 Task: Add "Add Label …" with "Title" Title0023 to Button Button0023 to Card Card0023 in Board Board0021 in Workspace Development in Trello
Action: Mouse moved to (762, 102)
Screenshot: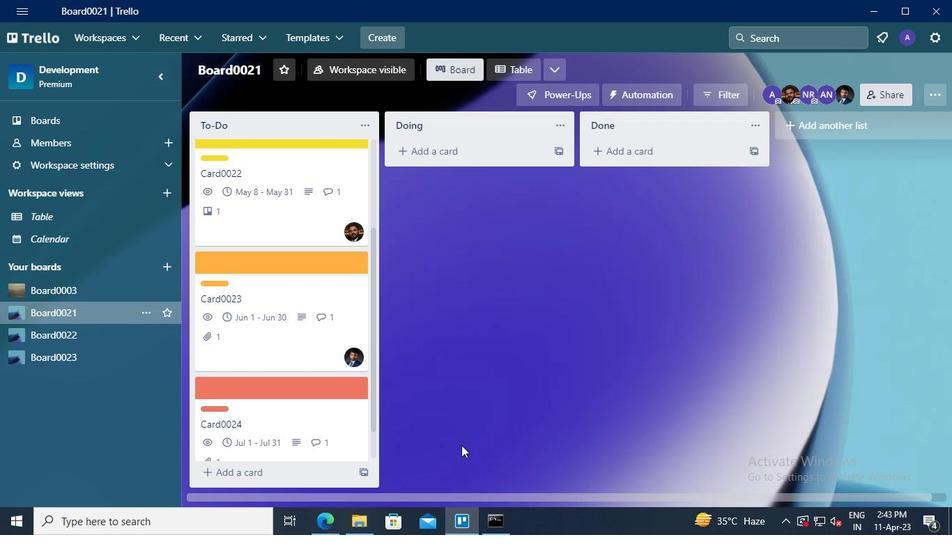 
Action: Mouse pressed left at (762, 102)
Screenshot: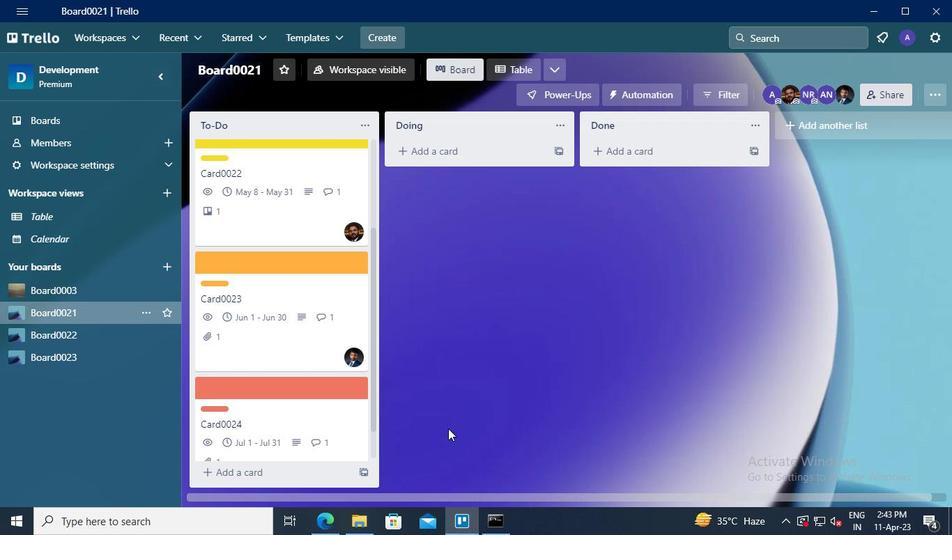 
Action: Mouse moved to (457, 534)
Screenshot: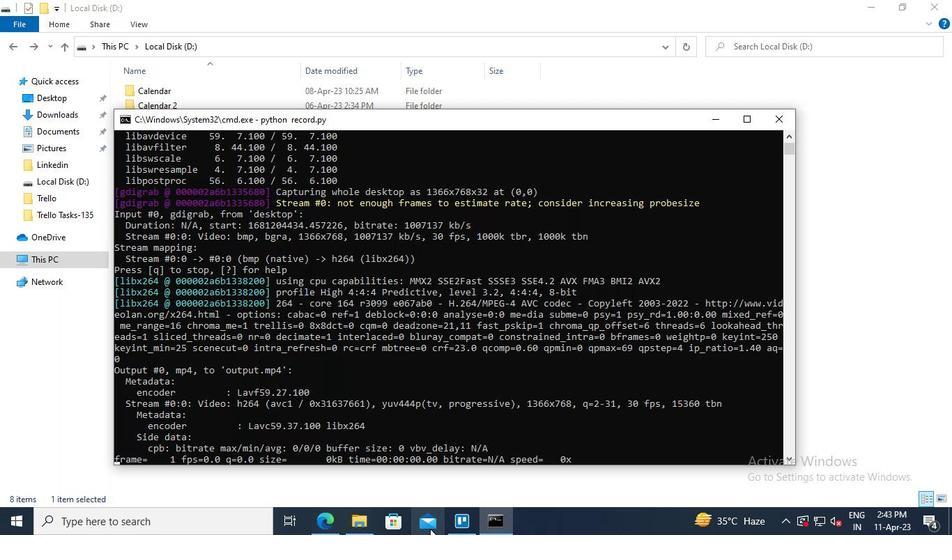 
Action: Mouse pressed left at (457, 534)
Screenshot: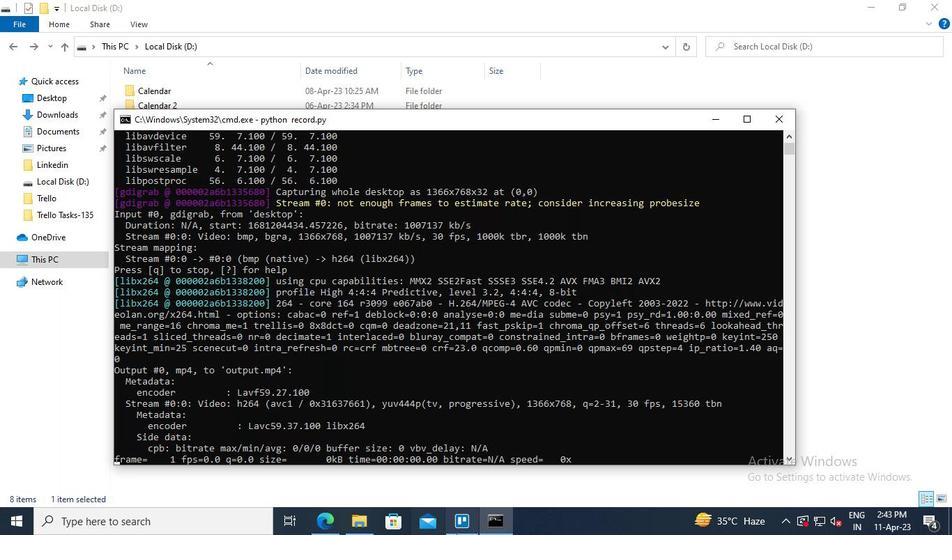 
Action: Mouse moved to (240, 302)
Screenshot: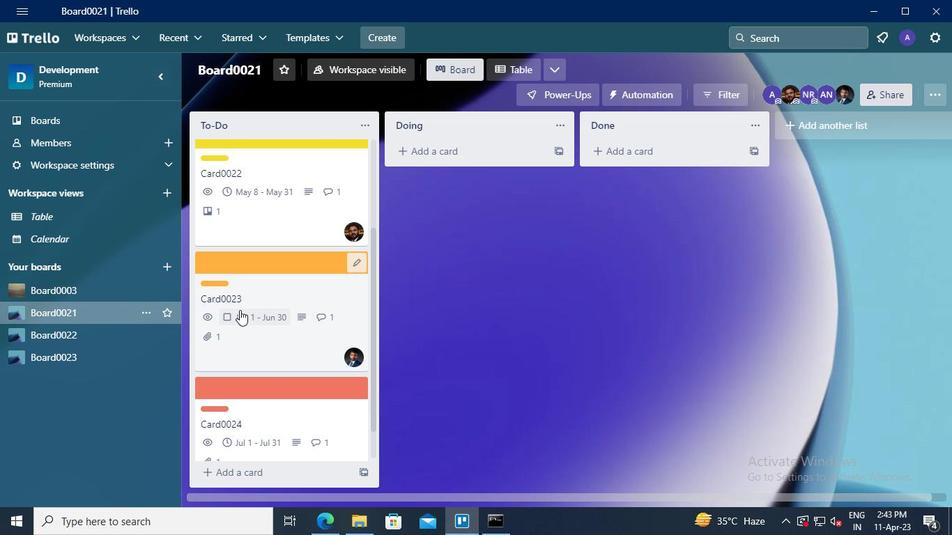 
Action: Mouse pressed left at (240, 302)
Screenshot: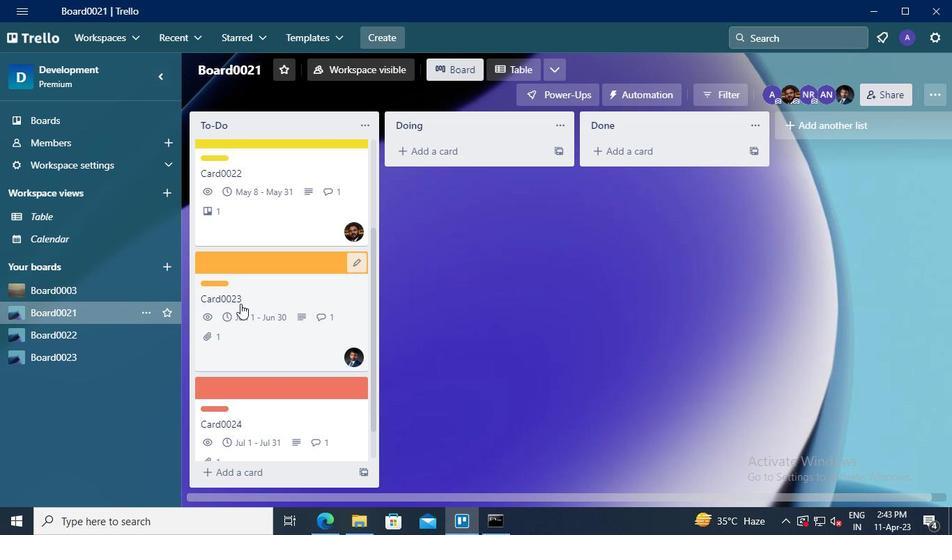 
Action: Mouse moved to (672, 353)
Screenshot: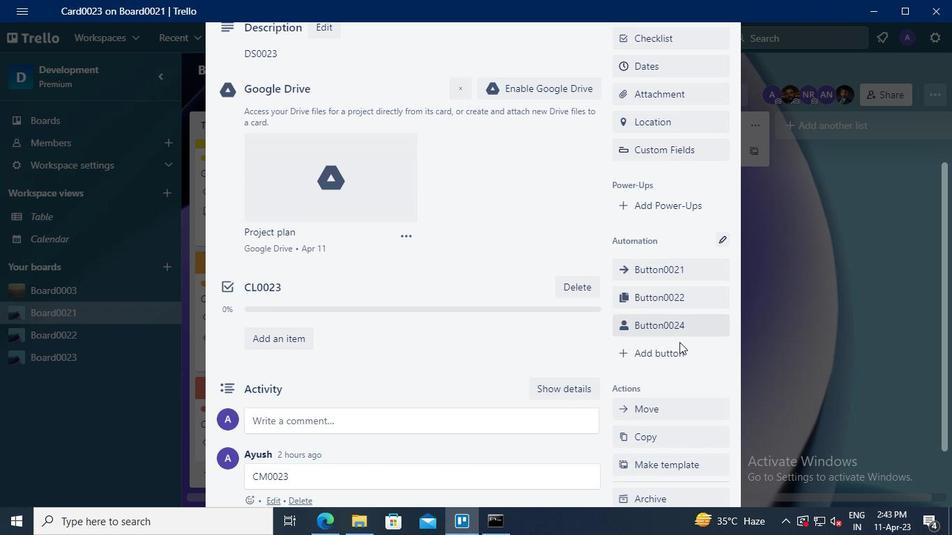
Action: Mouse pressed left at (672, 353)
Screenshot: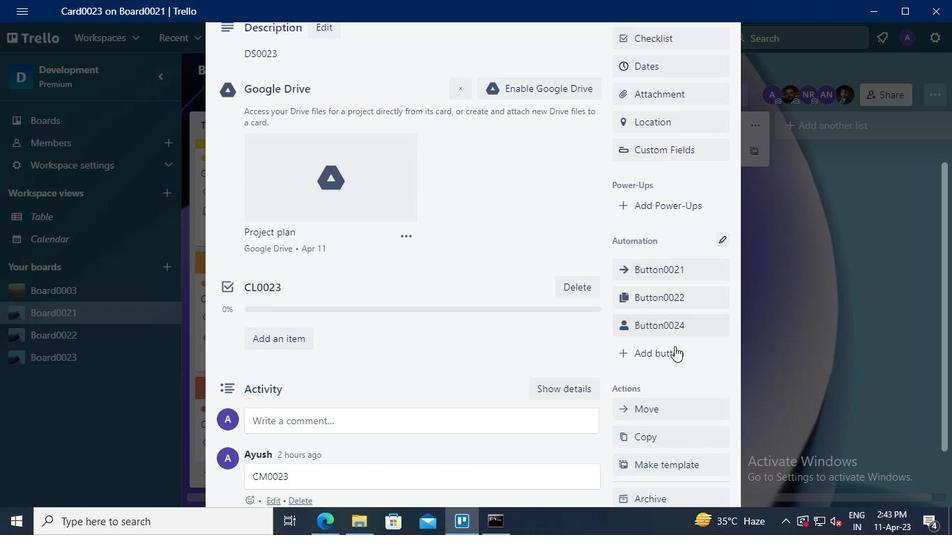 
Action: Mouse moved to (672, 188)
Screenshot: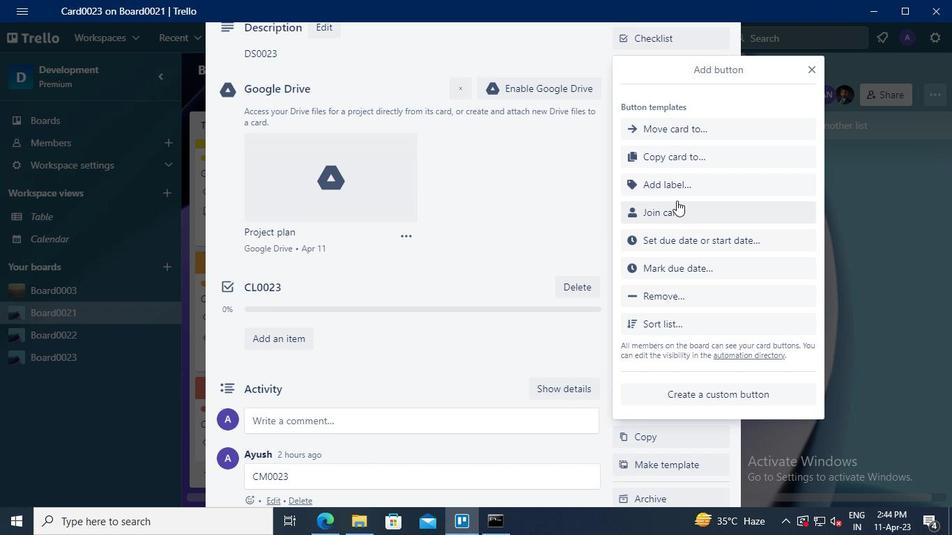 
Action: Mouse pressed left at (672, 188)
Screenshot: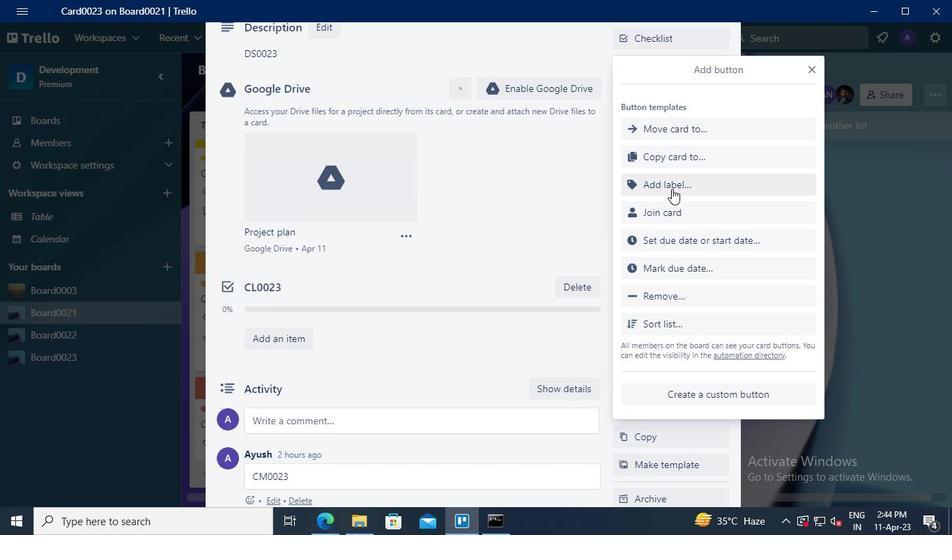 
Action: Keyboard Key.shift
Screenshot: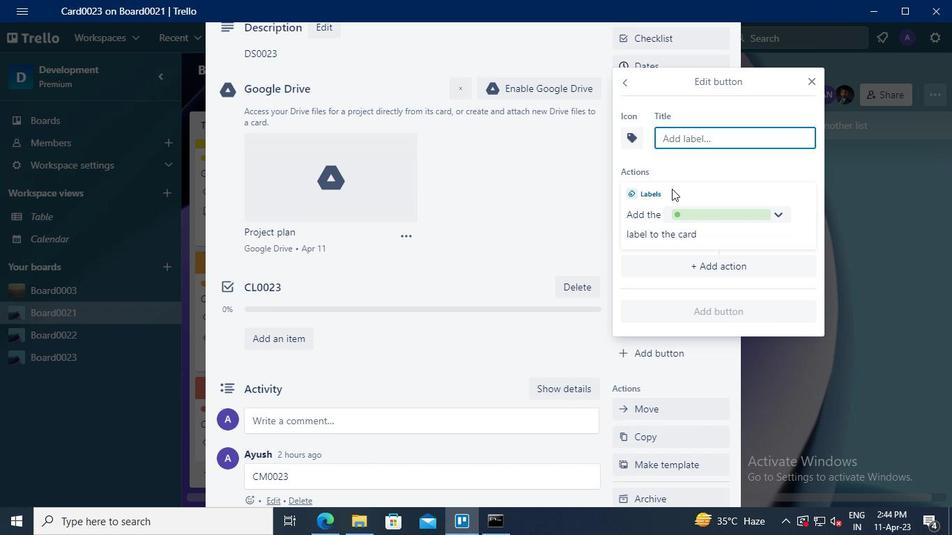 
Action: Keyboard T
Screenshot: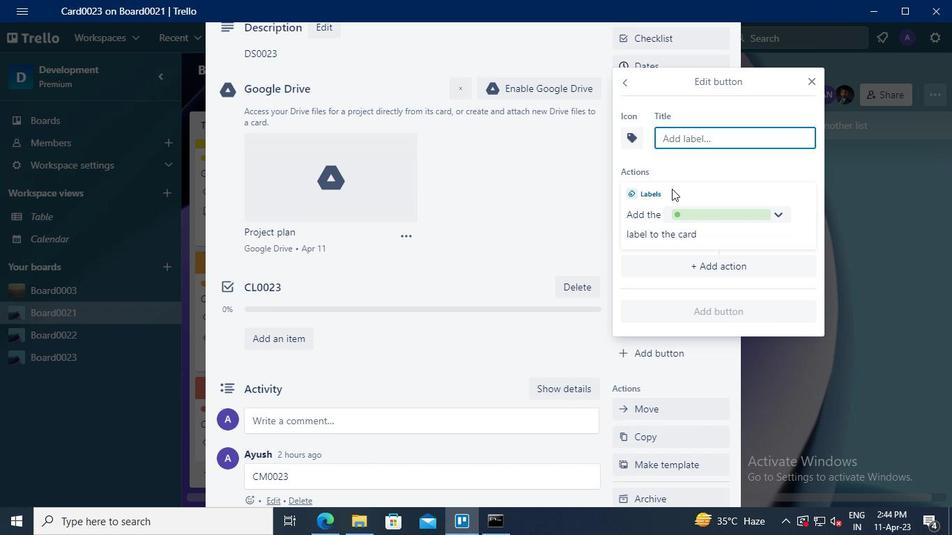 
Action: Keyboard i
Screenshot: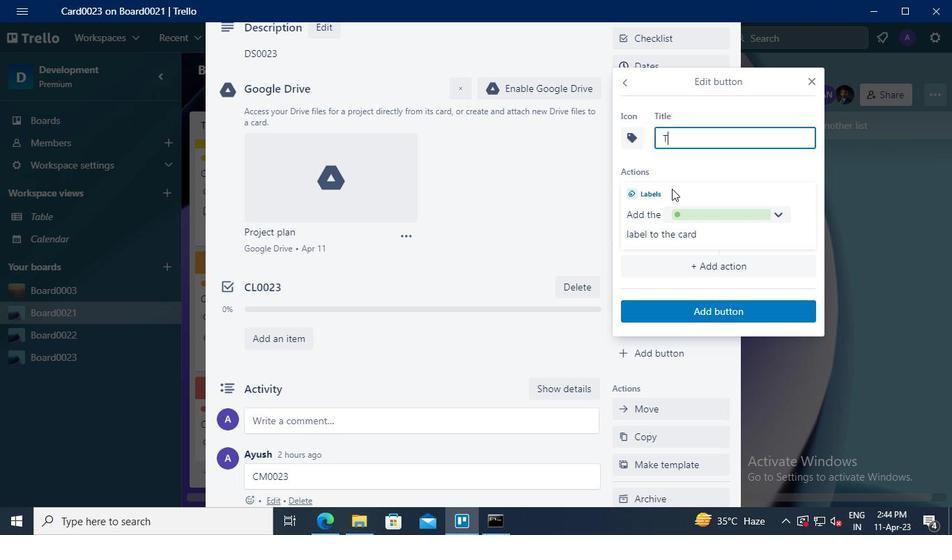 
Action: Keyboard t
Screenshot: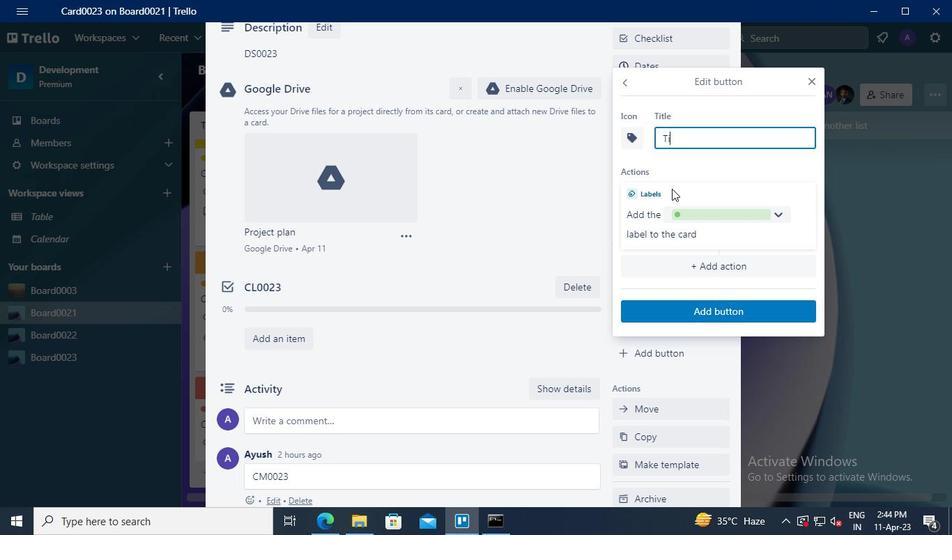 
Action: Keyboard l
Screenshot: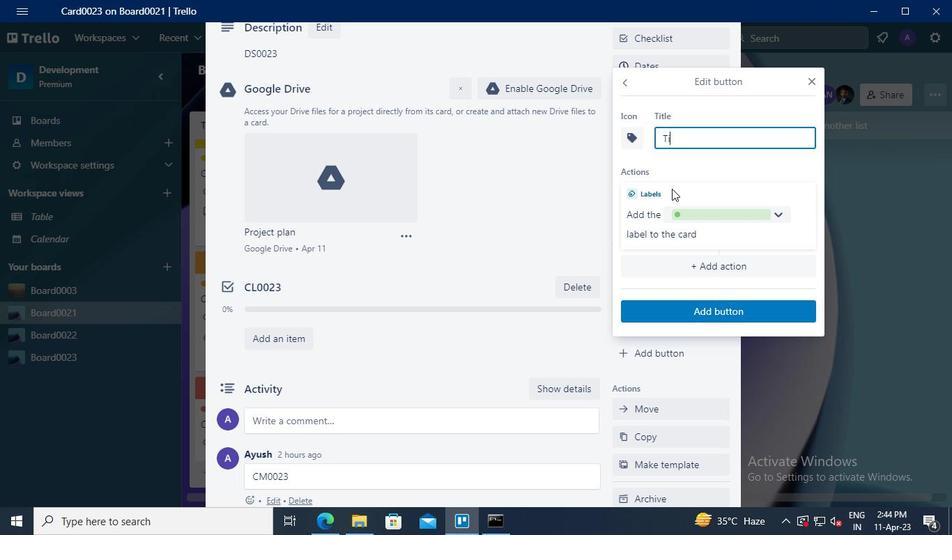 
Action: Keyboard e
Screenshot: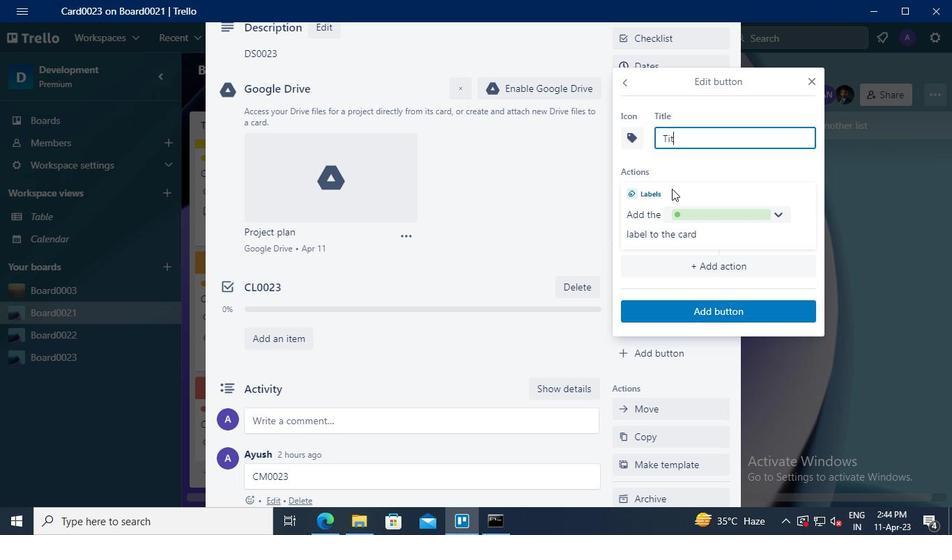 
Action: Keyboard <96>
Screenshot: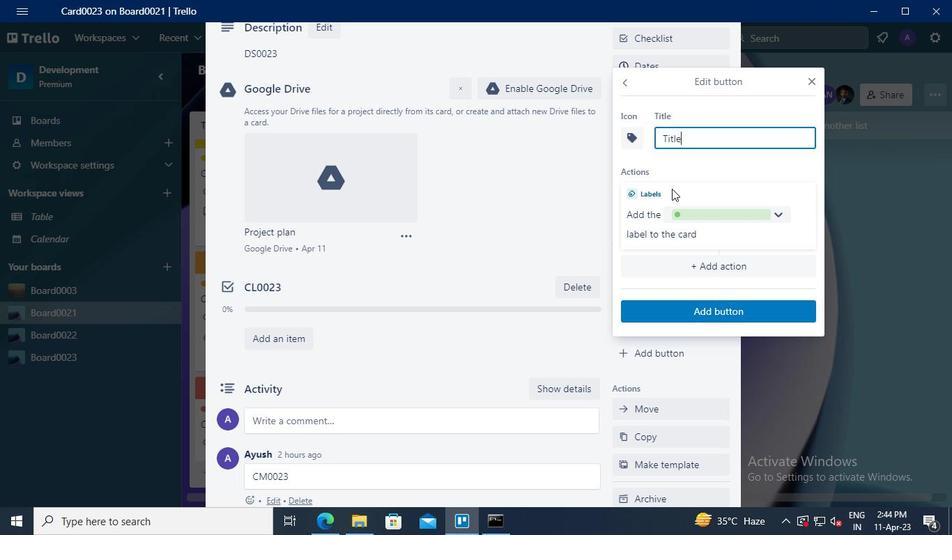 
Action: Keyboard <96>
Screenshot: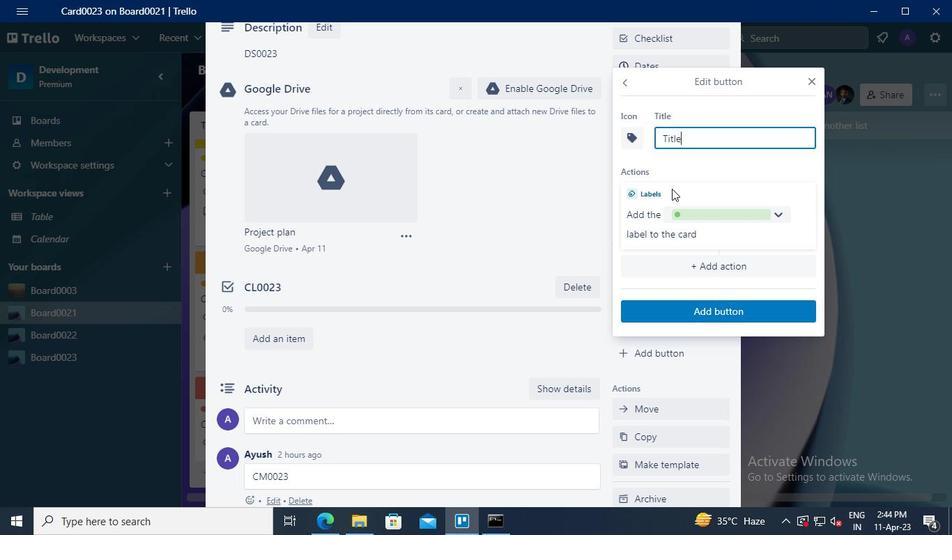 
Action: Keyboard <98>
Screenshot: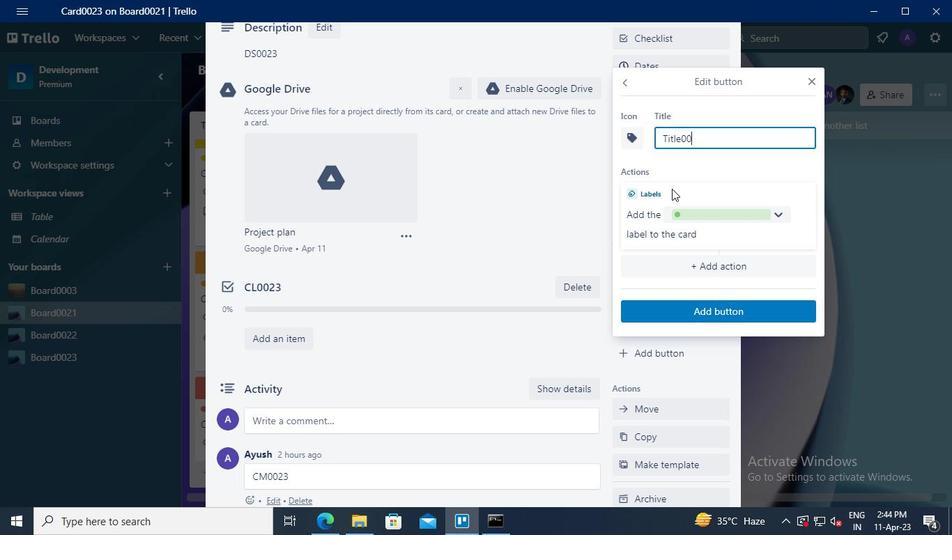 
Action: Keyboard <99>
Screenshot: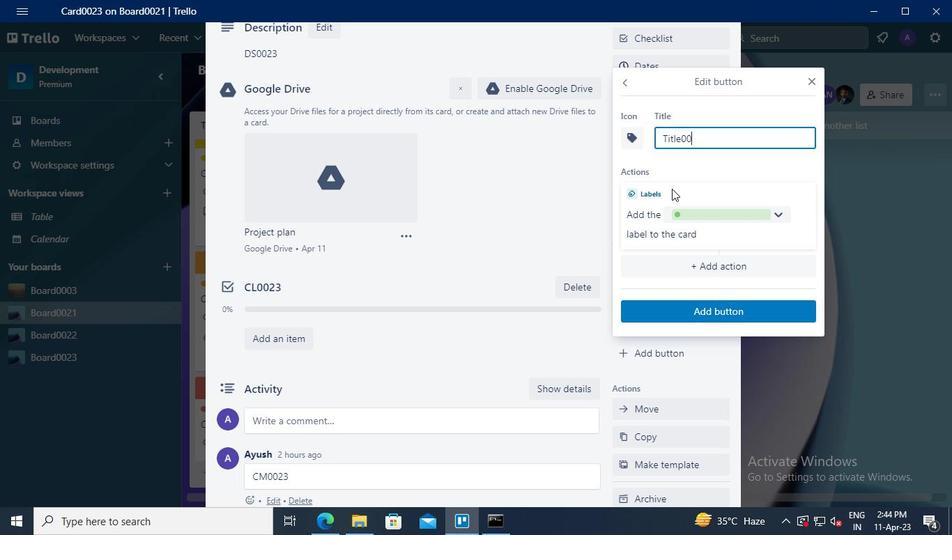 
Action: Mouse moved to (738, 303)
Screenshot: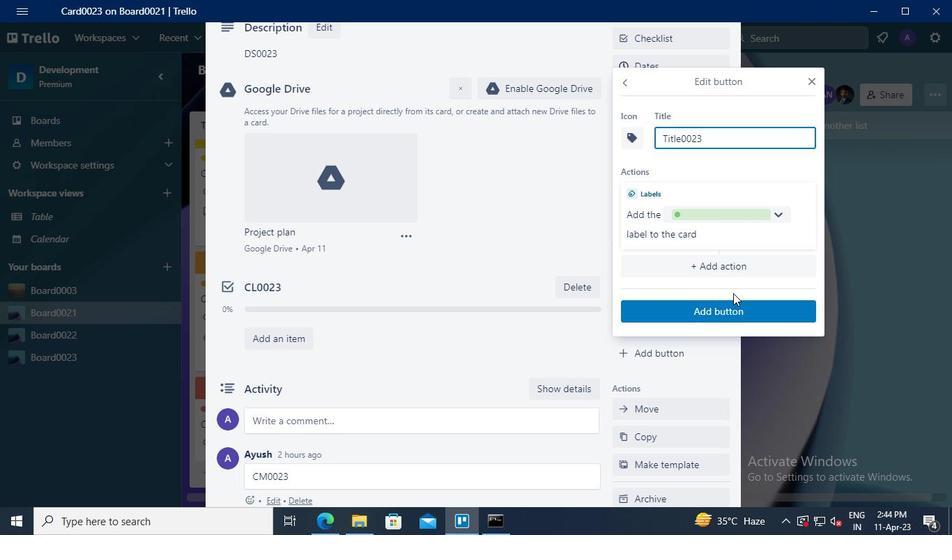 
Action: Mouse pressed left at (738, 303)
Screenshot: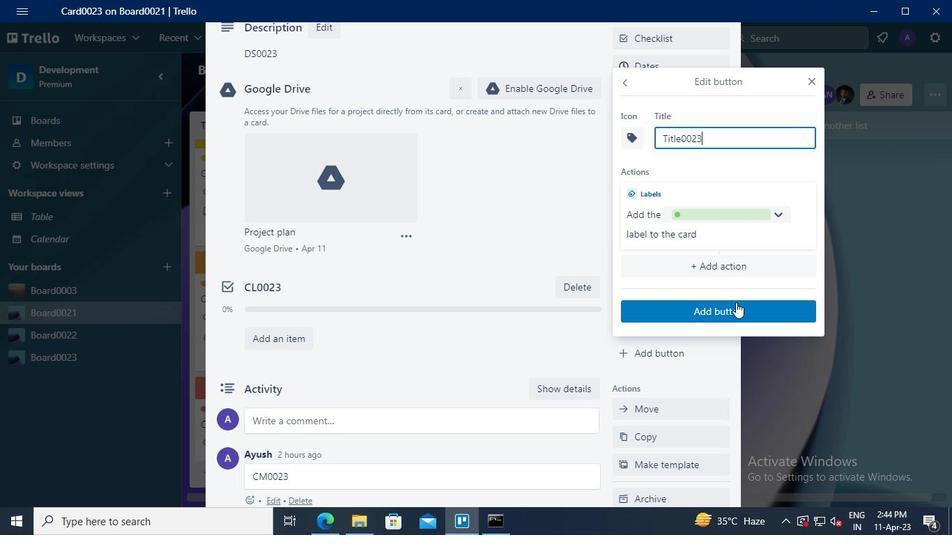 
Action: Mouse moved to (510, 518)
Screenshot: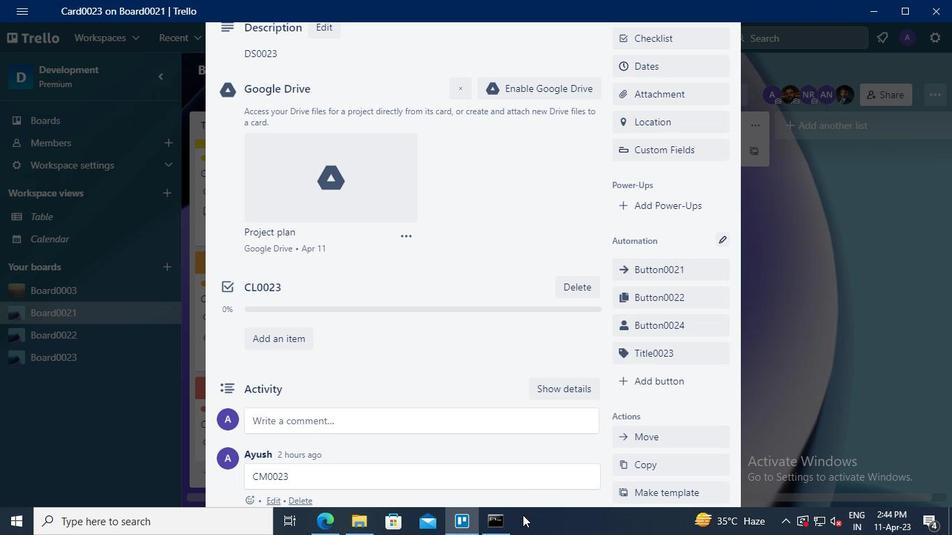 
Action: Mouse pressed left at (510, 518)
Screenshot: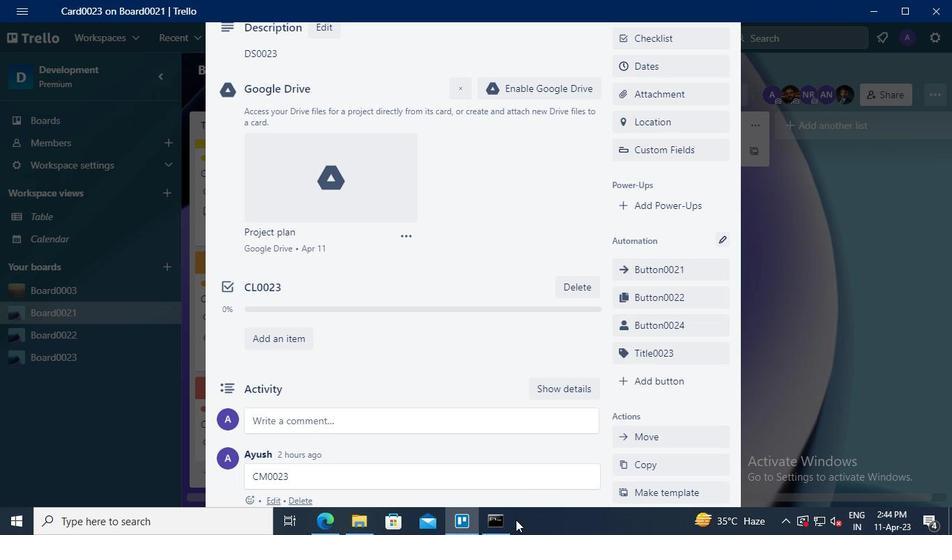 
Action: Mouse moved to (774, 126)
Screenshot: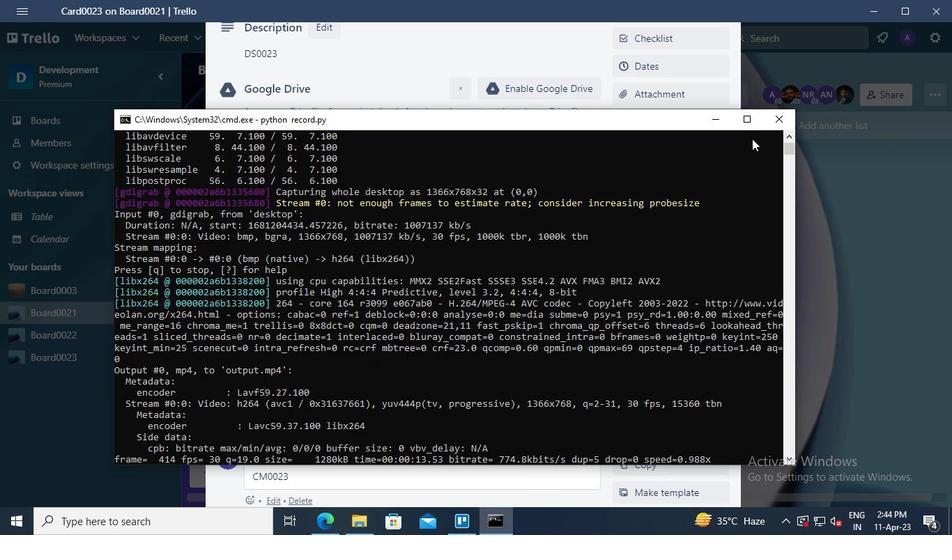 
Action: Mouse pressed left at (774, 126)
Screenshot: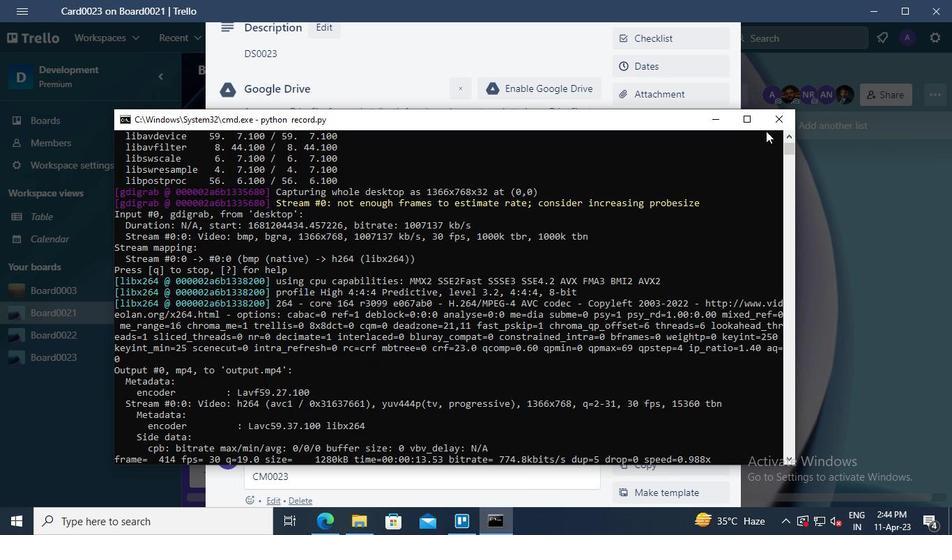 
